 Task: Send an email with the signature Cole Ward with the subject Thank you for a referral and the message I need to submit the budget proposal to the finance department. Can you send me the final version as soon as possible? from softage.10@softage.net to softage.2@softage.net and move the email from Sent Items to the folder Billboards
Action: Mouse moved to (92, 88)
Screenshot: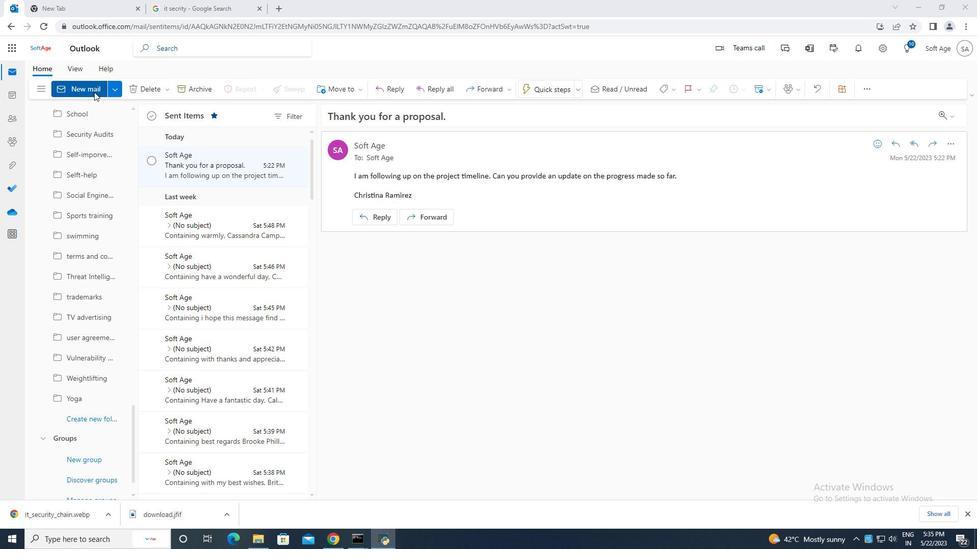
Action: Mouse pressed left at (92, 88)
Screenshot: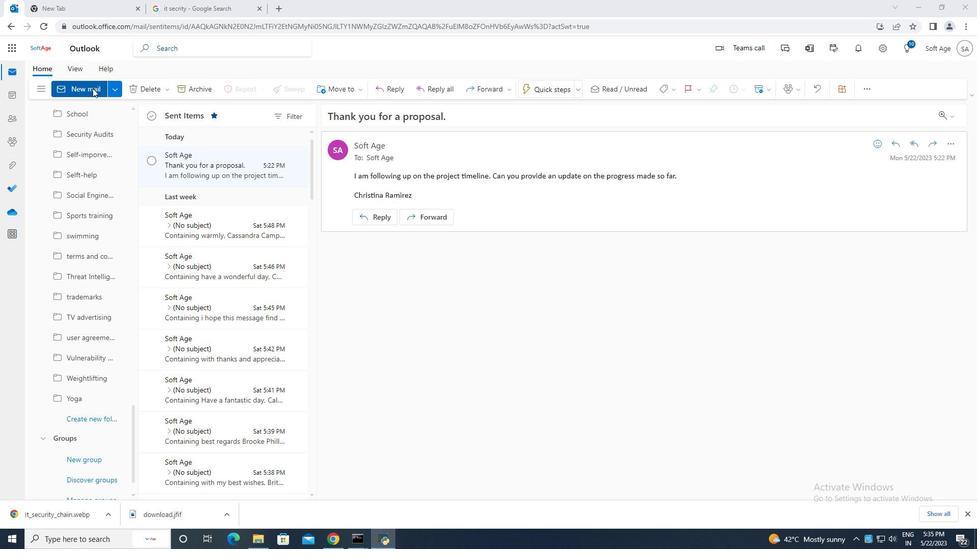 
Action: Mouse moved to (649, 91)
Screenshot: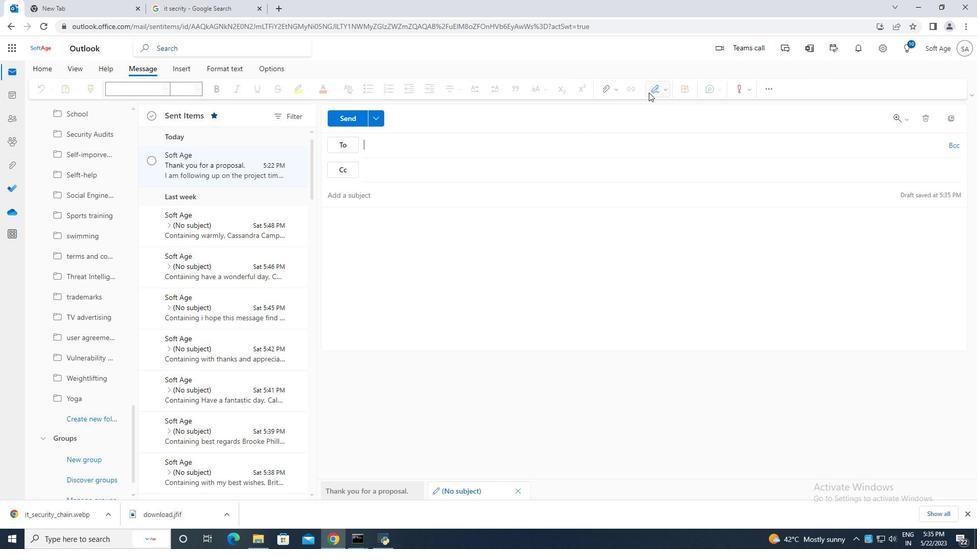
Action: Mouse pressed left at (649, 91)
Screenshot: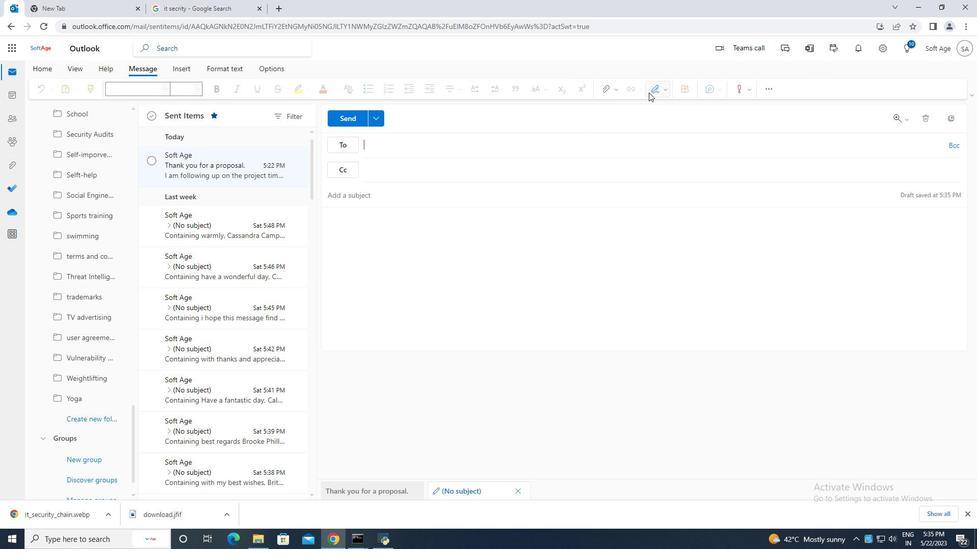 
Action: Mouse moved to (648, 130)
Screenshot: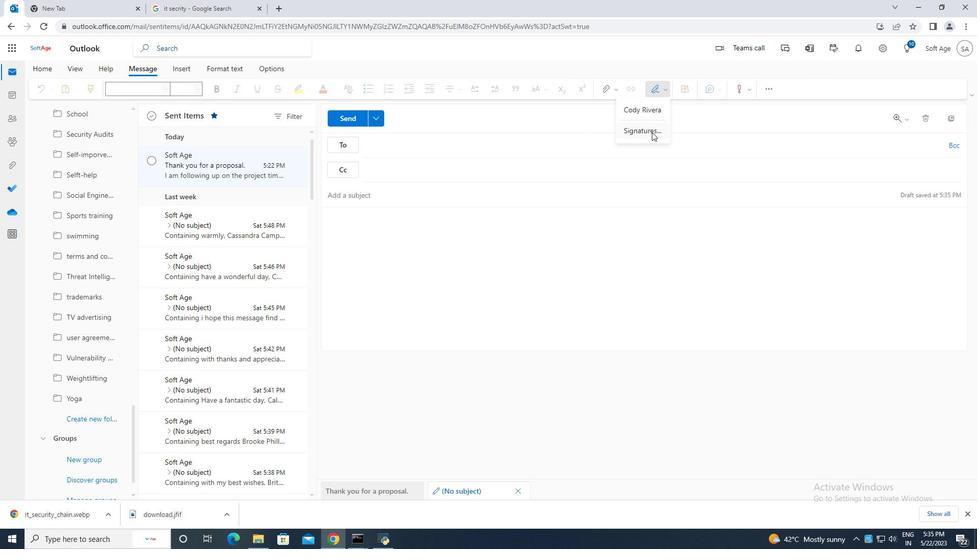 
Action: Mouse pressed left at (648, 130)
Screenshot: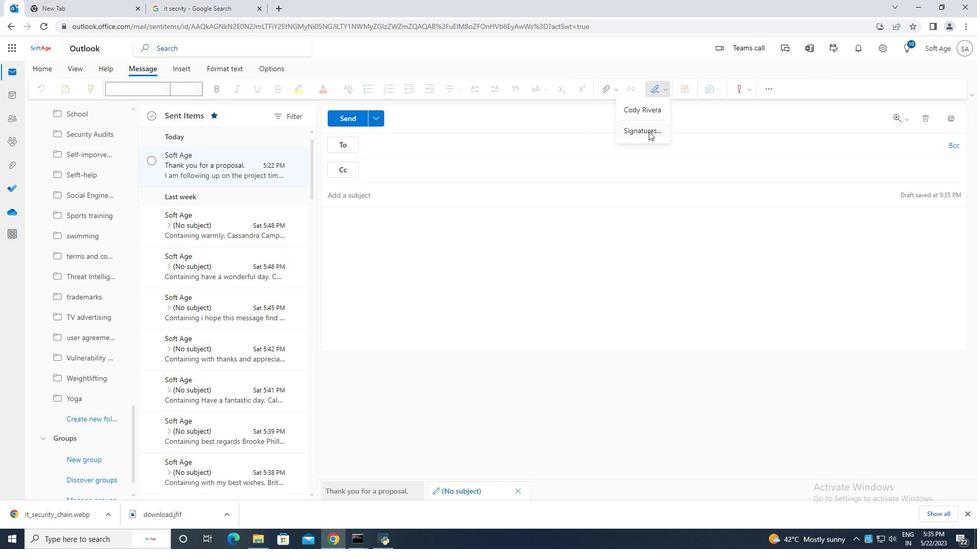 
Action: Mouse moved to (687, 167)
Screenshot: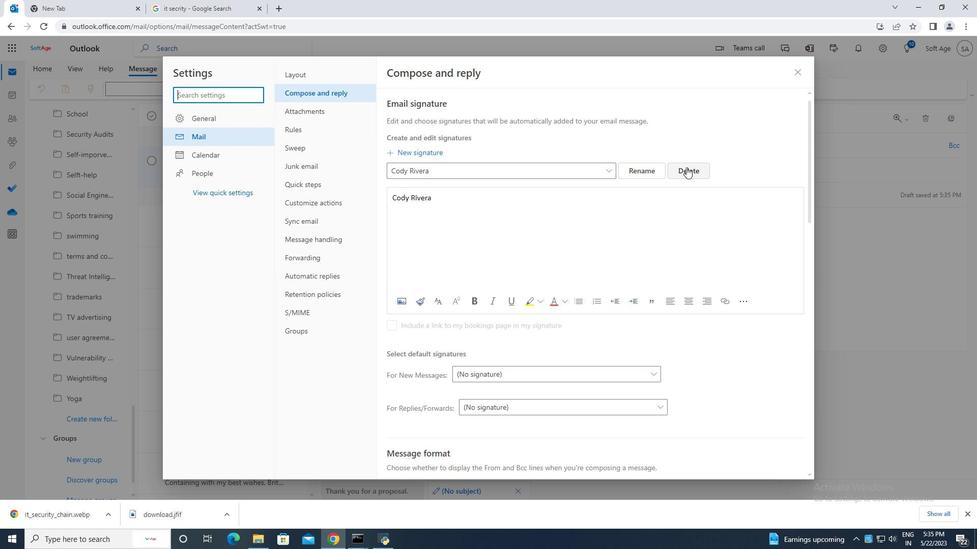 
Action: Mouse pressed left at (687, 167)
Screenshot: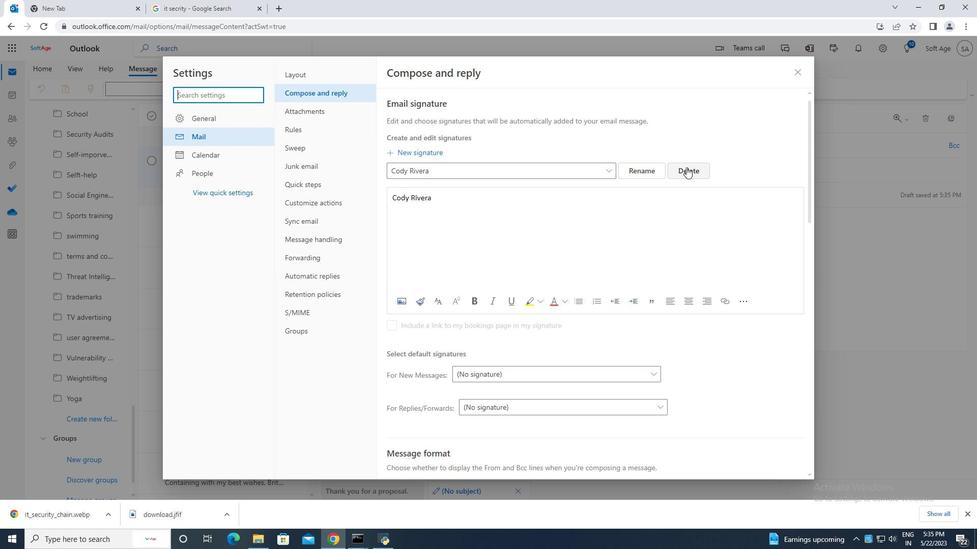 
Action: Mouse moved to (796, 71)
Screenshot: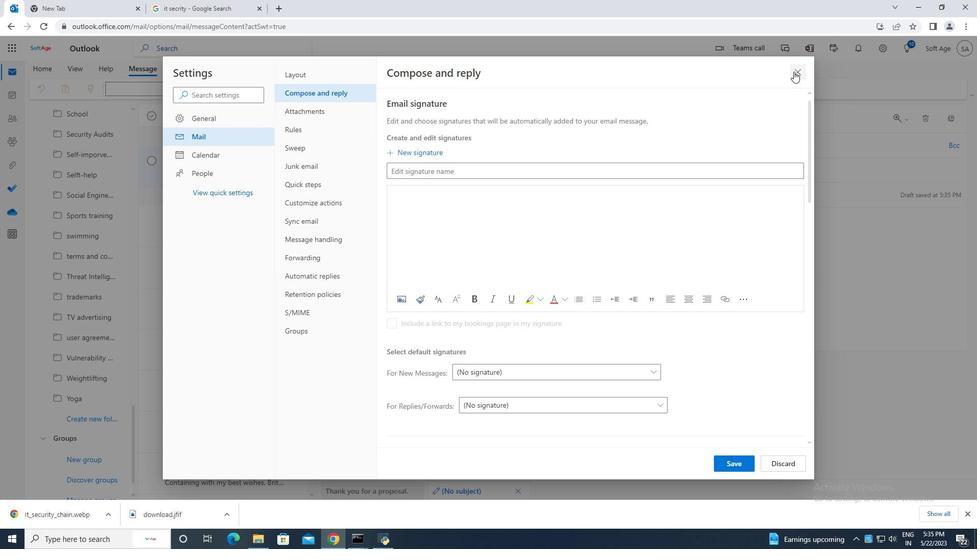 
Action: Mouse pressed left at (796, 71)
Screenshot: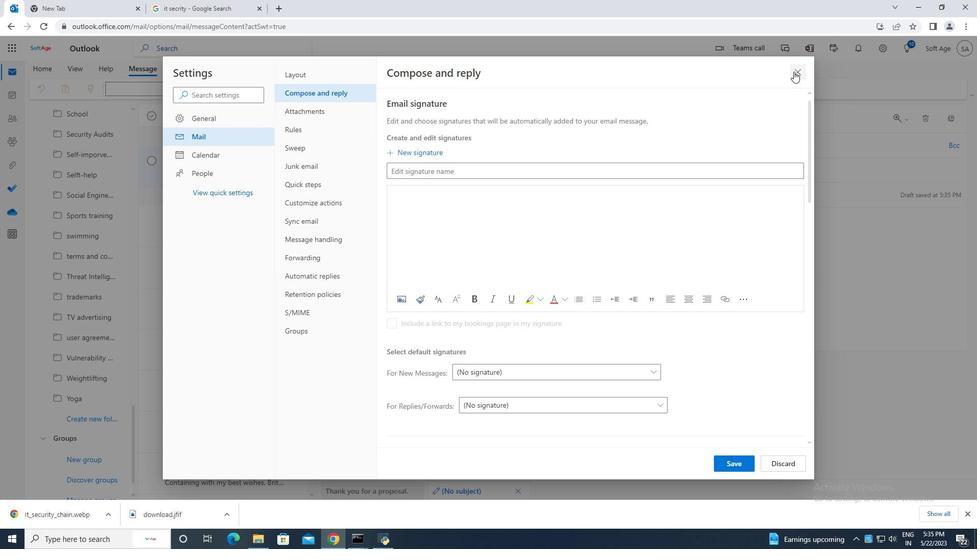 
Action: Mouse moved to (515, 176)
Screenshot: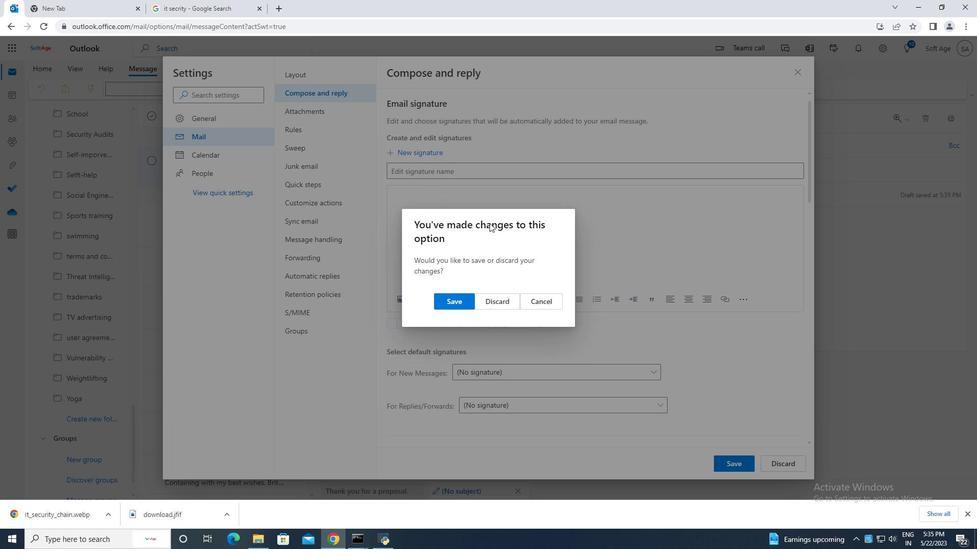 
Action: Mouse pressed left at (515, 176)
Screenshot: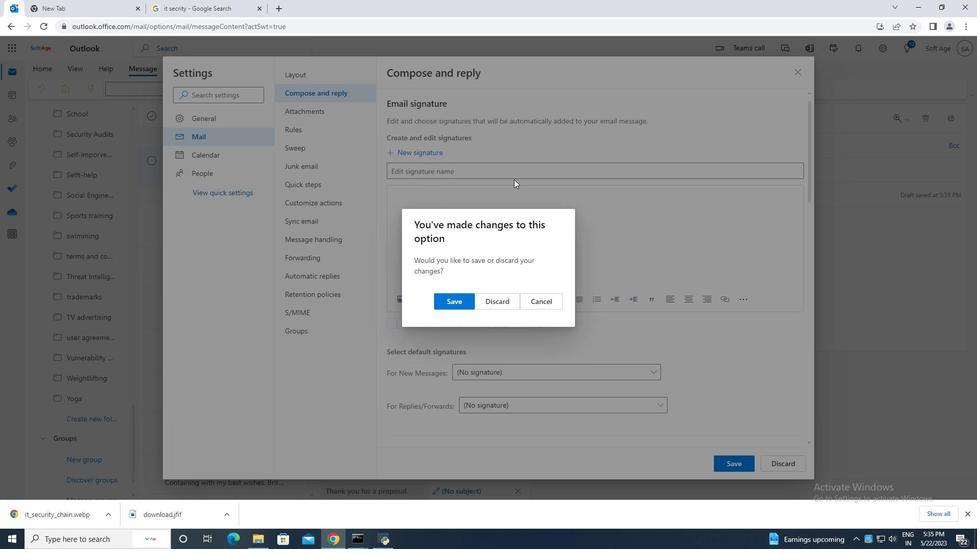 
Action: Mouse moved to (412, 169)
Screenshot: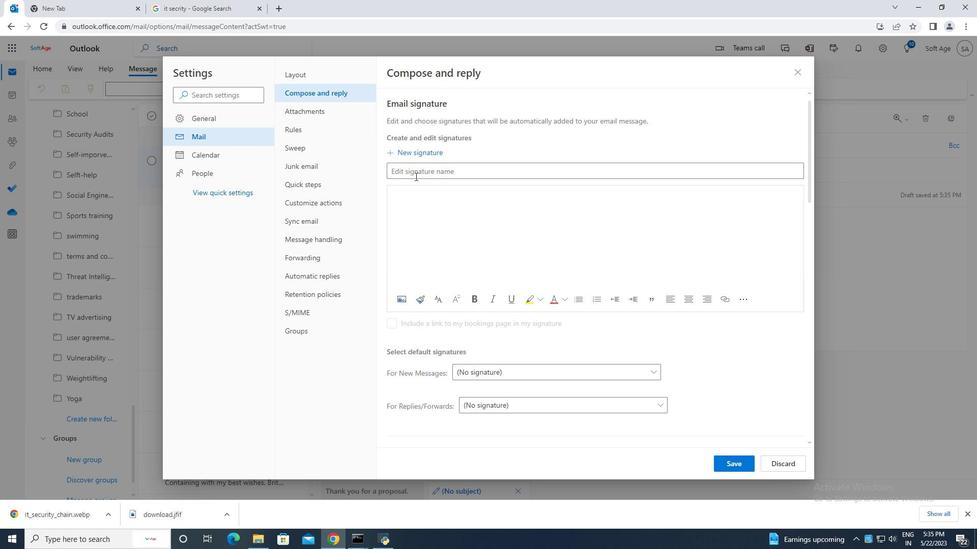 
Action: Mouse pressed left at (412, 169)
Screenshot: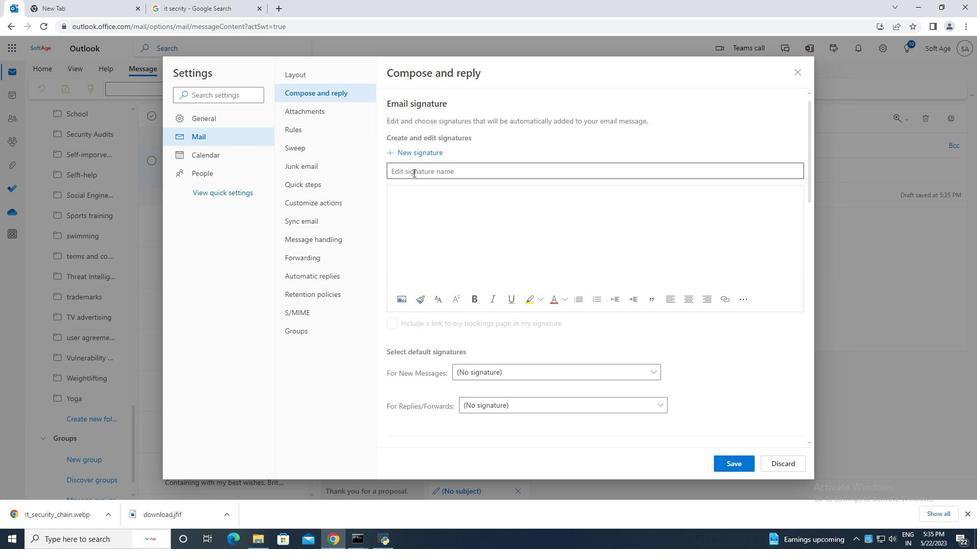 
Action: Key pressed <Key.caps_lock>C<Key.caps_lock>ole<Key.space><Key.caps_lock>W<Key.caps_lock>ard
Screenshot: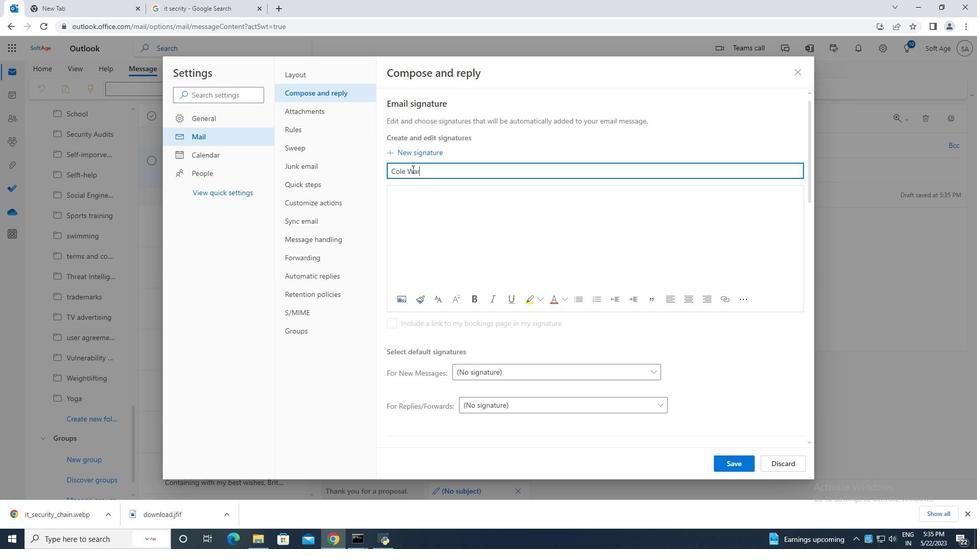
Action: Mouse moved to (415, 202)
Screenshot: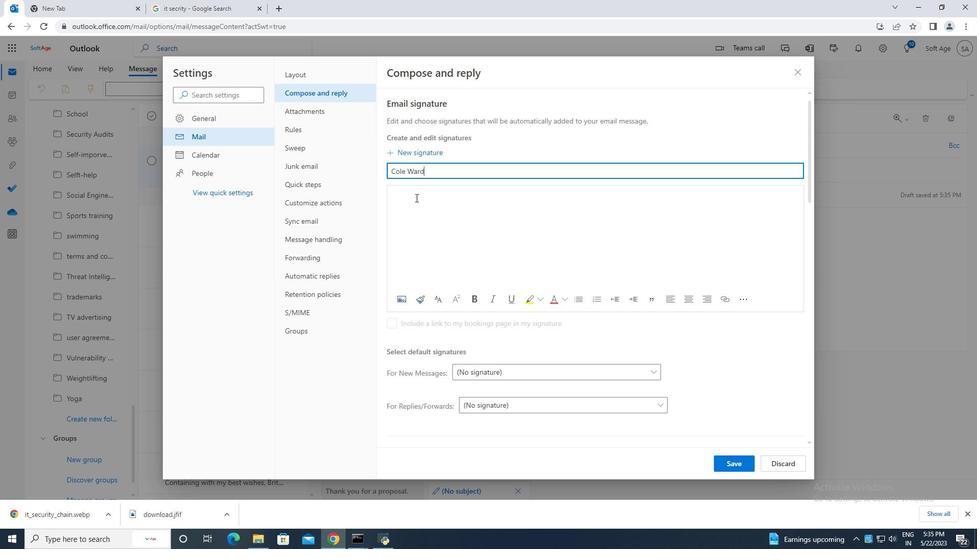 
Action: Mouse pressed left at (415, 202)
Screenshot: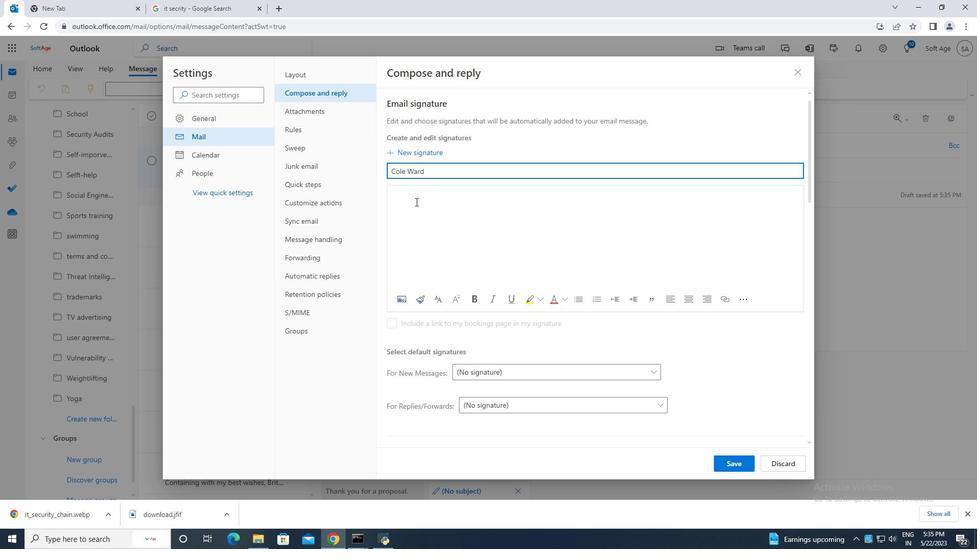 
Action: Mouse moved to (415, 201)
Screenshot: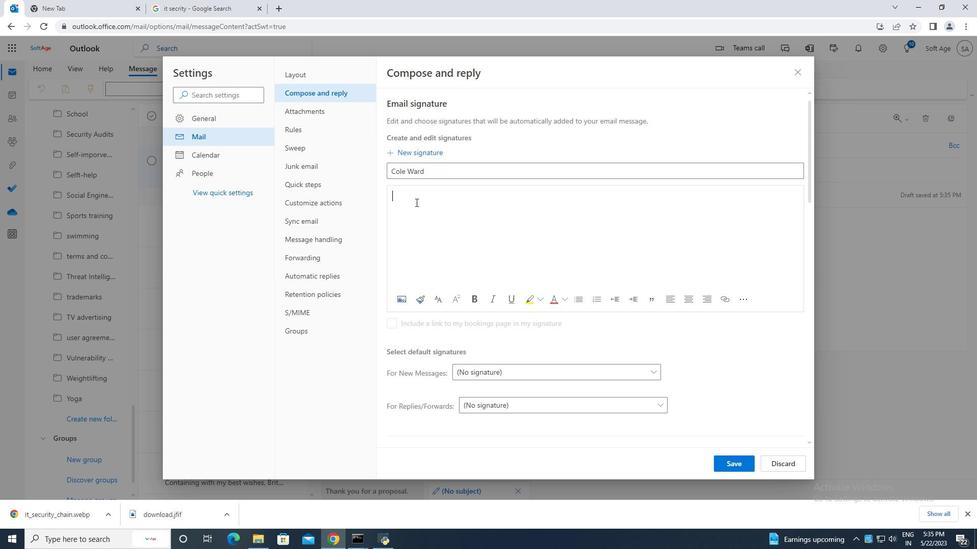
Action: Key pressed <Key.caps_lock>C<Key.caps_lock>ole<Key.space><Key.caps_lock>W<Key.caps_lock>ard
Screenshot: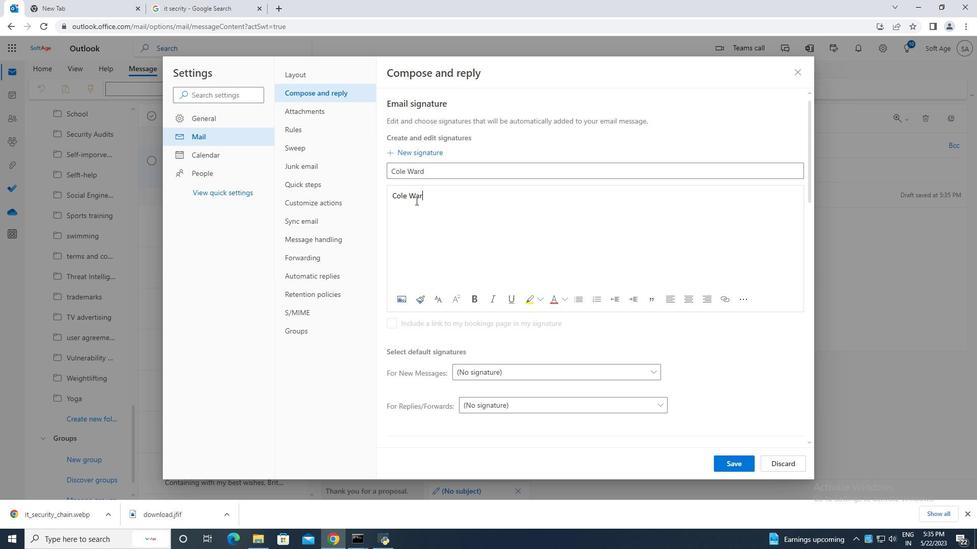 
Action: Mouse moved to (736, 462)
Screenshot: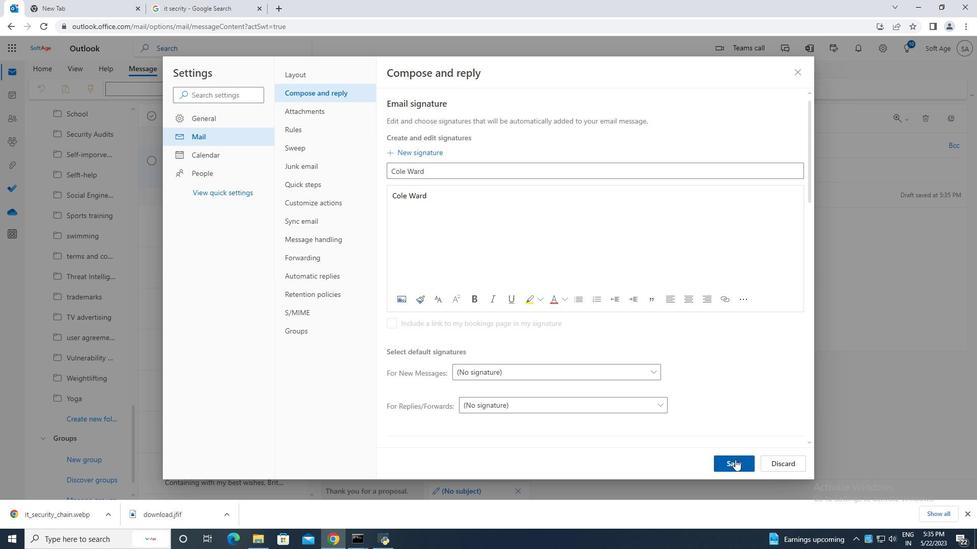 
Action: Mouse pressed left at (736, 462)
Screenshot: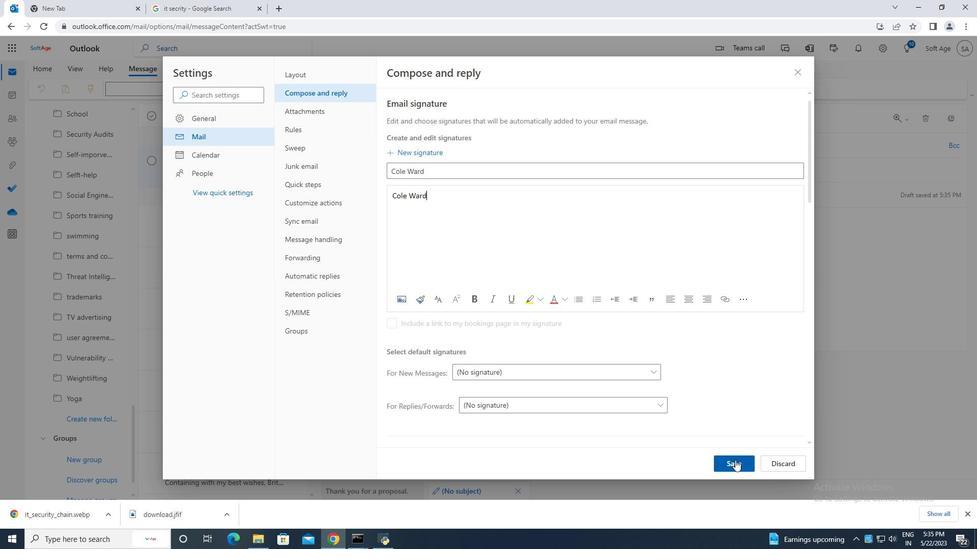 
Action: Mouse moved to (803, 72)
Screenshot: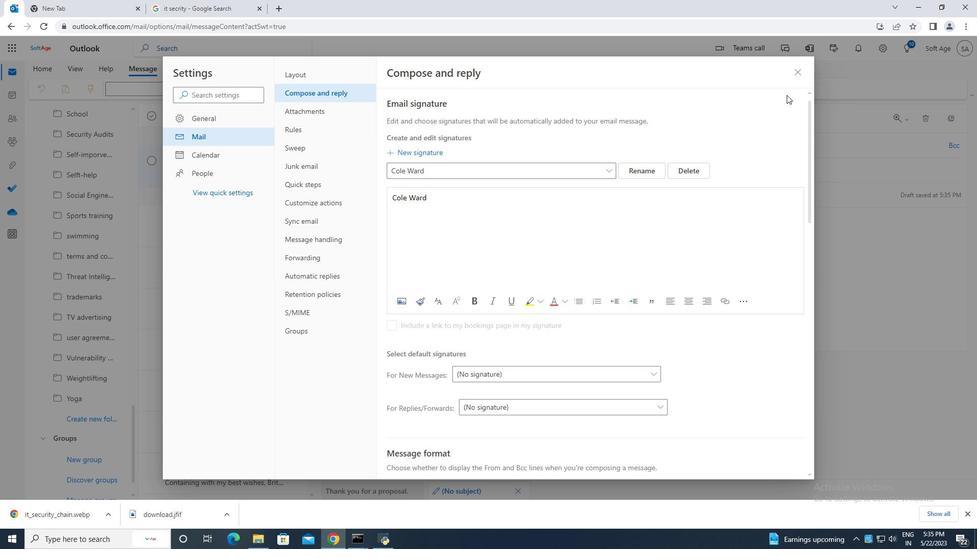 
Action: Mouse pressed left at (803, 72)
Screenshot: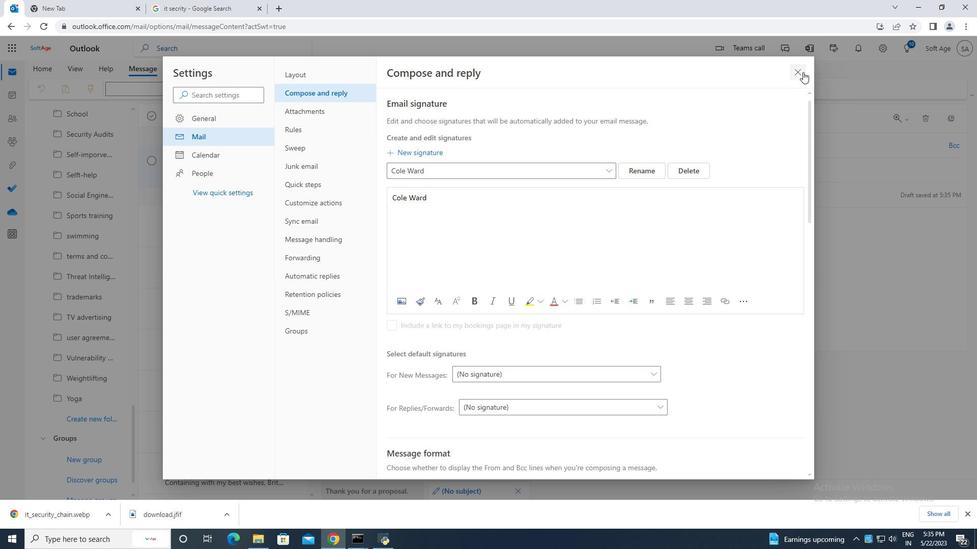 
Action: Mouse moved to (662, 90)
Screenshot: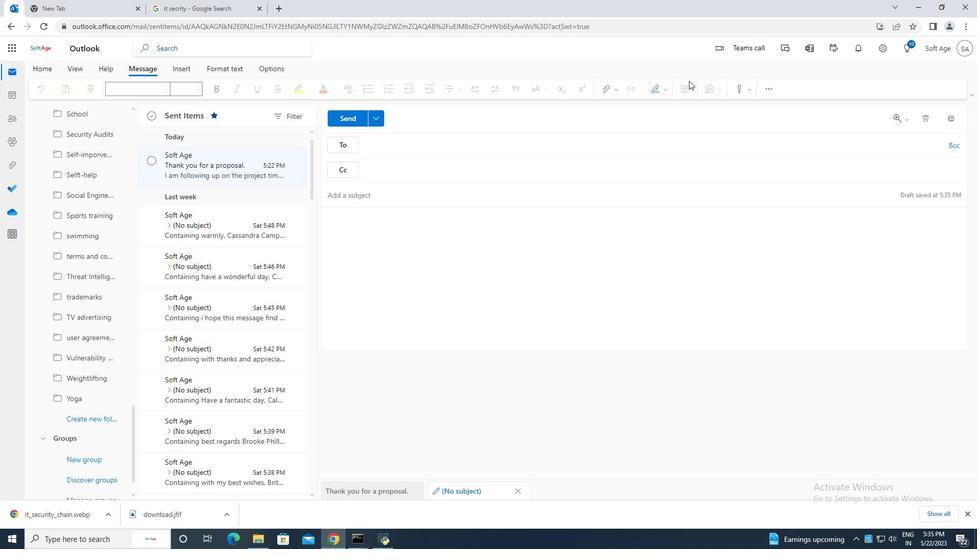 
Action: Mouse pressed left at (662, 90)
Screenshot: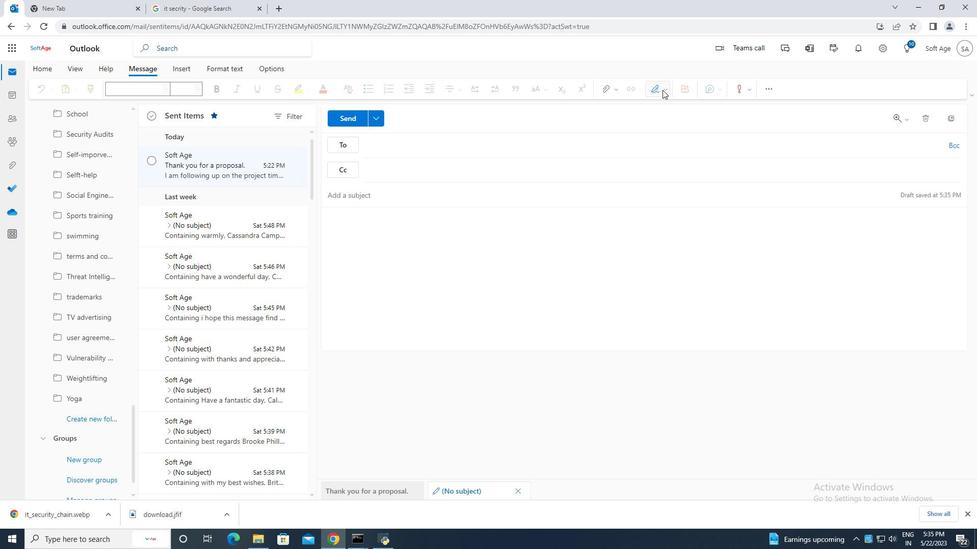 
Action: Mouse moved to (638, 110)
Screenshot: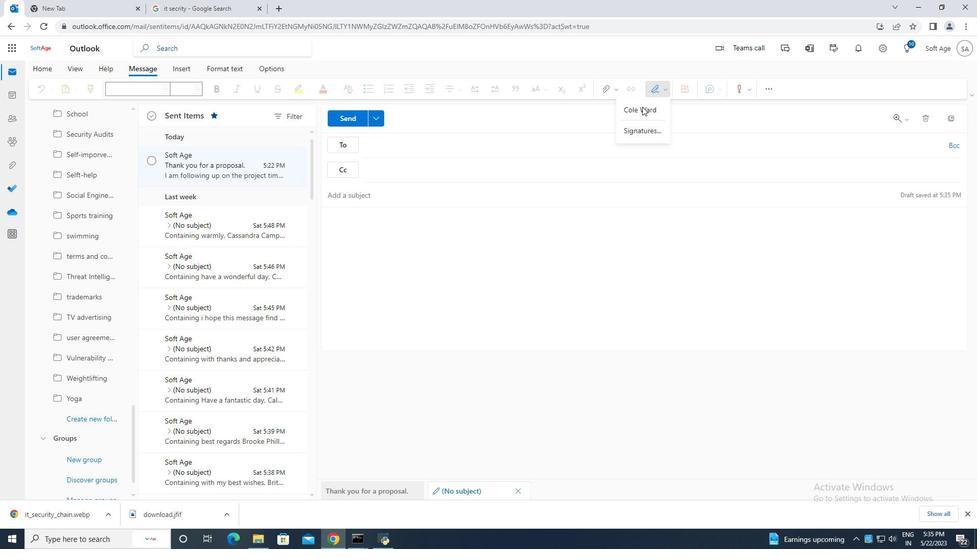 
Action: Mouse pressed left at (638, 110)
Screenshot: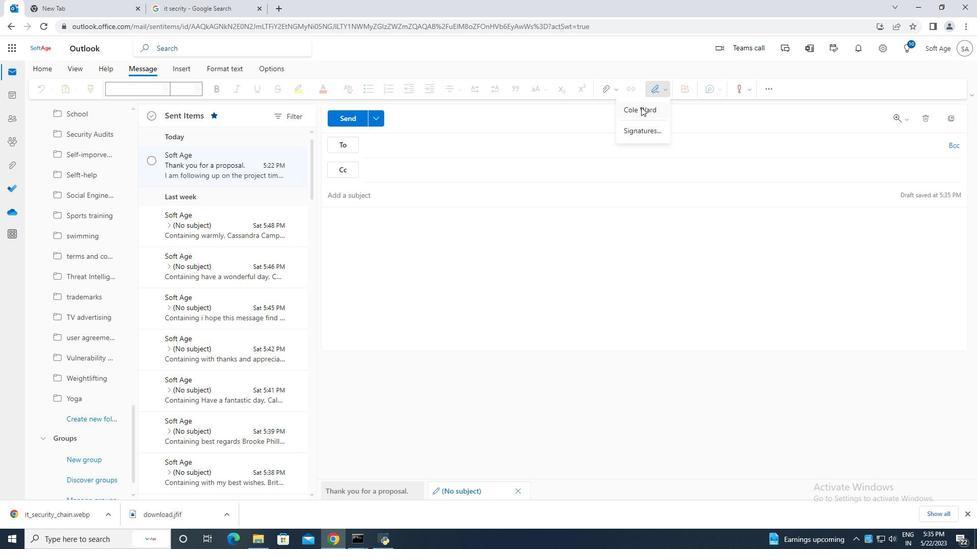 
Action: Mouse moved to (356, 196)
Screenshot: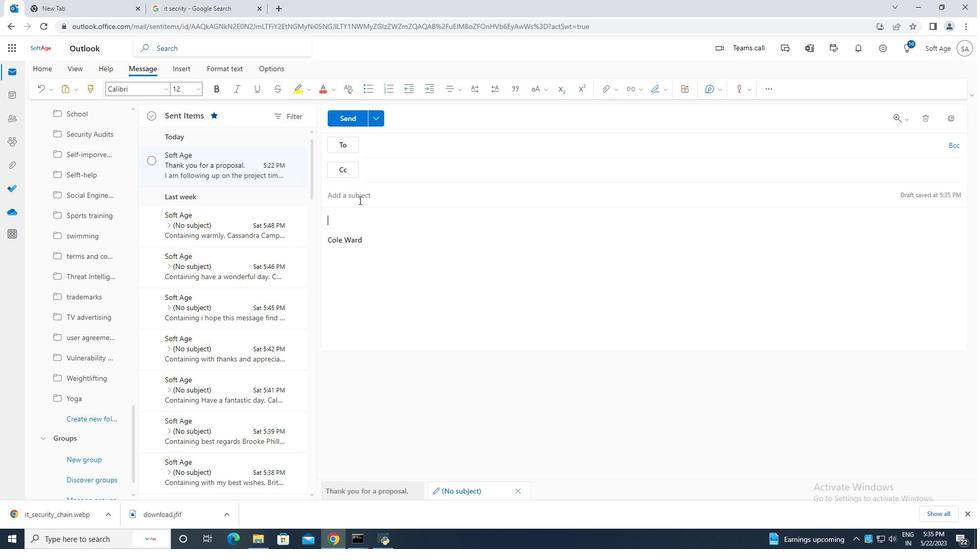 
Action: Mouse pressed left at (356, 196)
Screenshot: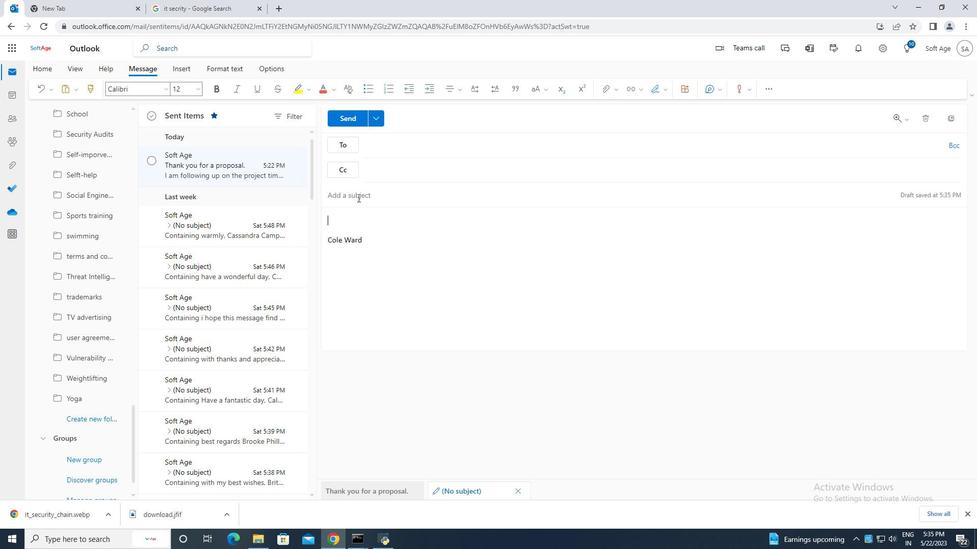 
Action: Key pressed <Key.caps_lock>T<Key.caps_lock>hank<Key.space>you<Key.space>for<Key.space>referral<Key.space><Key.backspace>.
Screenshot: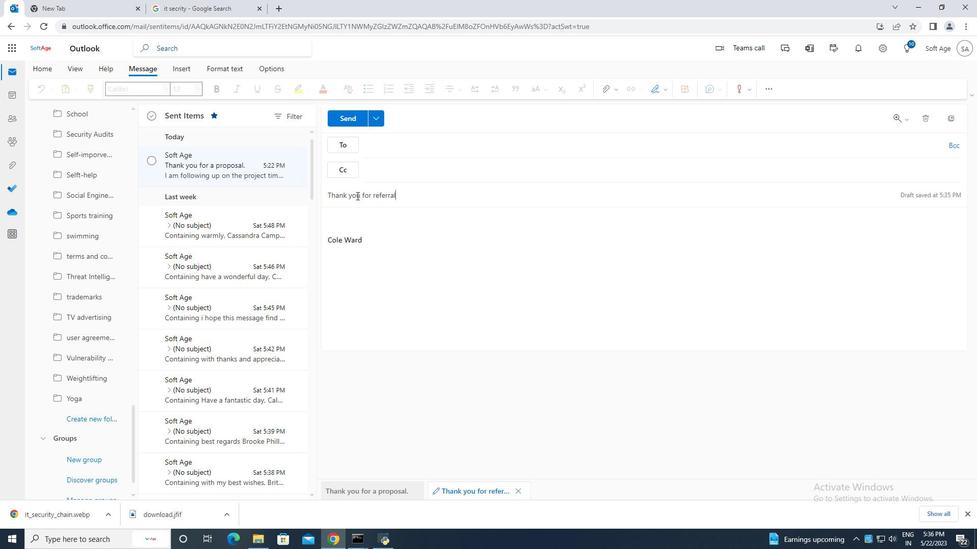 
Action: Mouse moved to (352, 218)
Screenshot: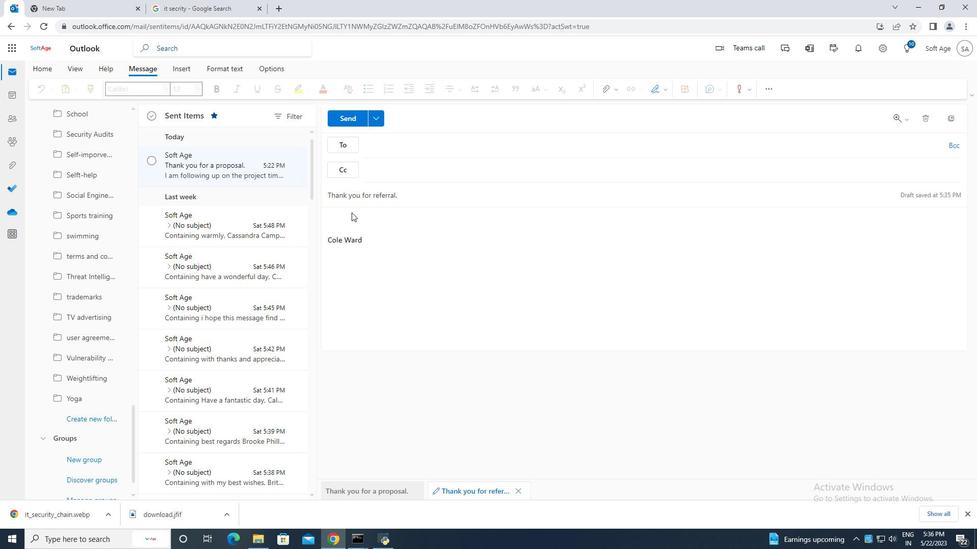 
Action: Mouse pressed left at (352, 218)
Screenshot: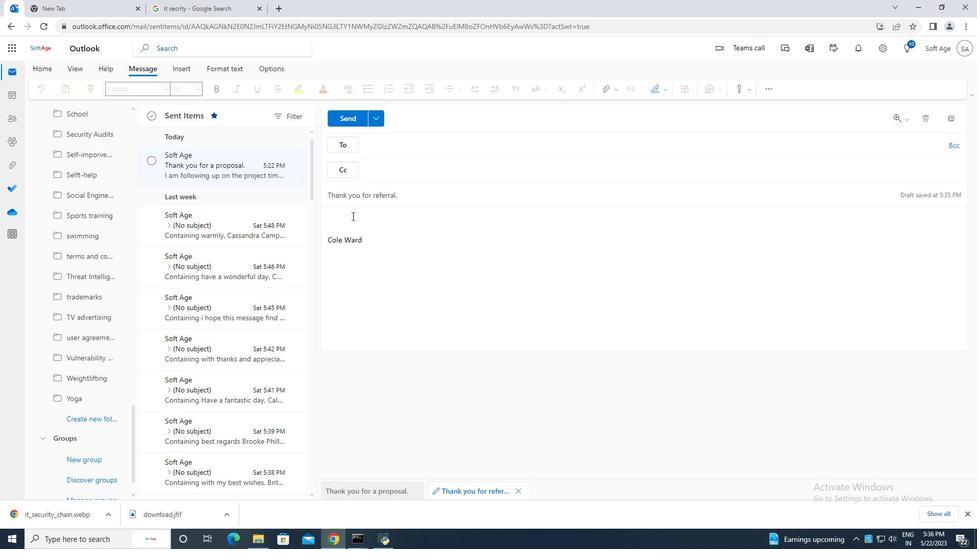
Action: Mouse moved to (354, 219)
Screenshot: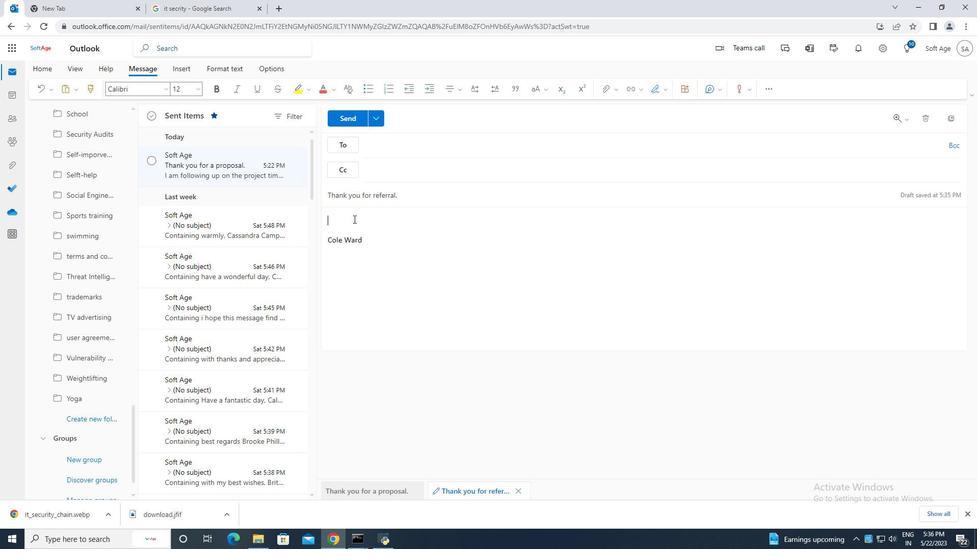 
Action: Key pressed <Key.caps_lock>I<Key.space><Key.caps_lock>needed<Key.space>to<Key.space>submit<Key.space>the<Key.space>budh<Key.backspace>get<Key.space>proposal<Key.space>to<Key.space>the<Key.space>finance<Key.space>department<Key.space><Key.backspace>.<Key.space><Key.caps_lock>C<Key.caps_lock>an<Key.space>you<Key.space>send<Key.space>me<Key.space>the<Key.space>final<Key.space>vesion<Key.space><Key.backspace><Key.backspace><Key.backspace><Key.backspace><Key.backspace>rsion<Key.space>as<Key.space>soon<Key.space>as<Key.space>possible.
Screenshot: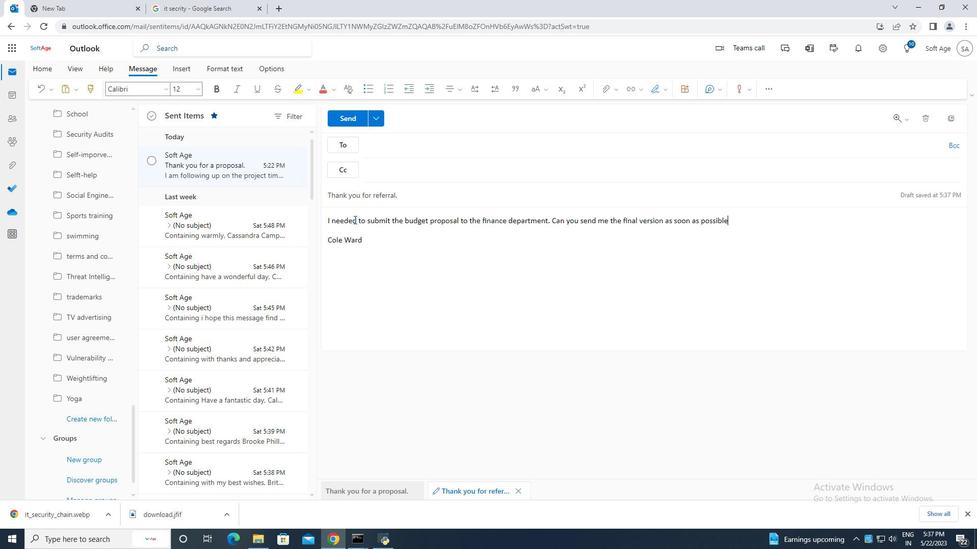 
Action: Mouse moved to (399, 148)
Screenshot: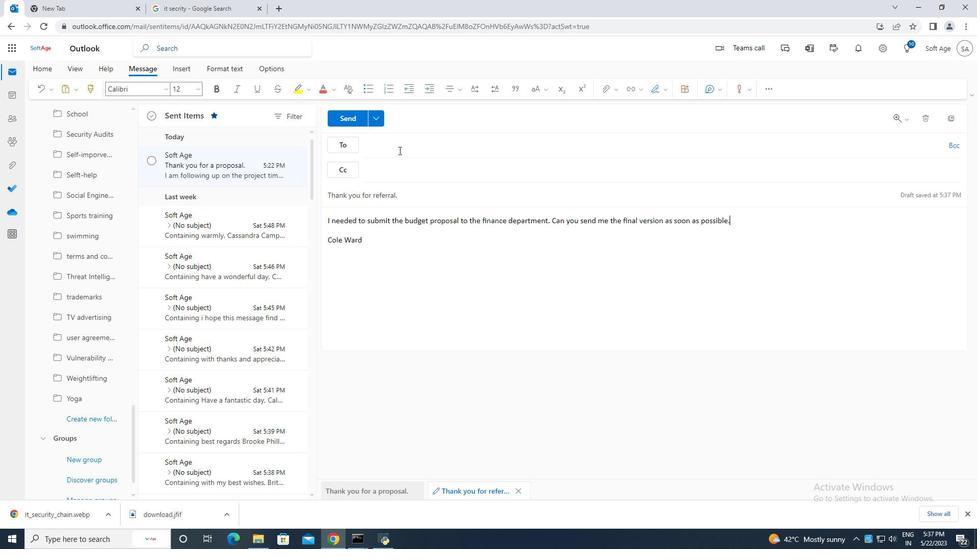 
Action: Mouse pressed left at (399, 148)
Screenshot: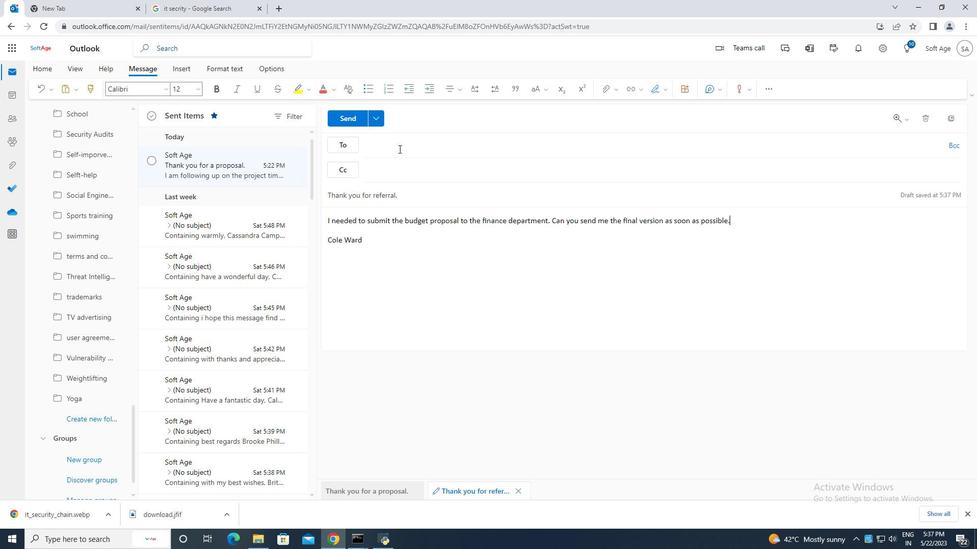 
Action: Key pressed softage.2<Key.shift>@
Screenshot: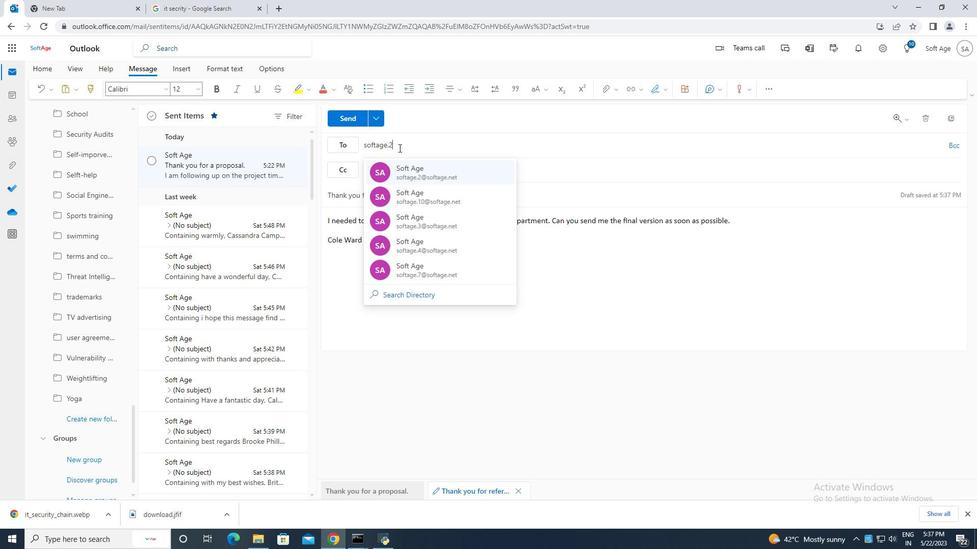 
Action: Mouse moved to (472, 172)
Screenshot: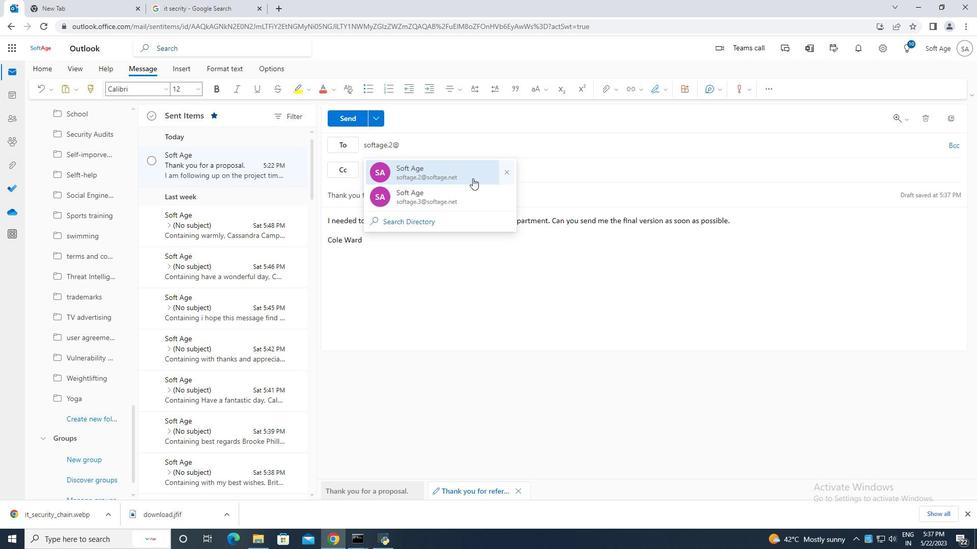 
Action: Mouse pressed left at (472, 172)
Screenshot: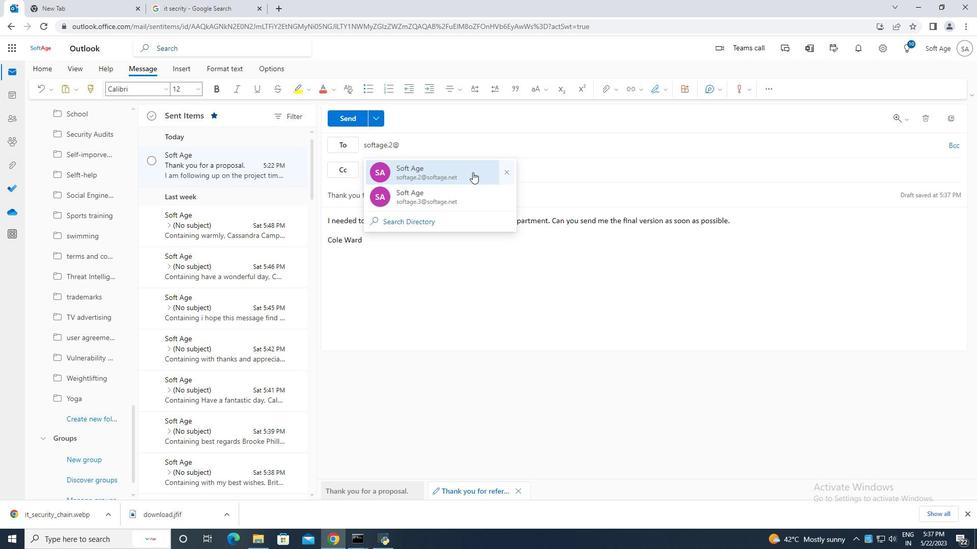 
Action: Mouse moved to (95, 419)
Screenshot: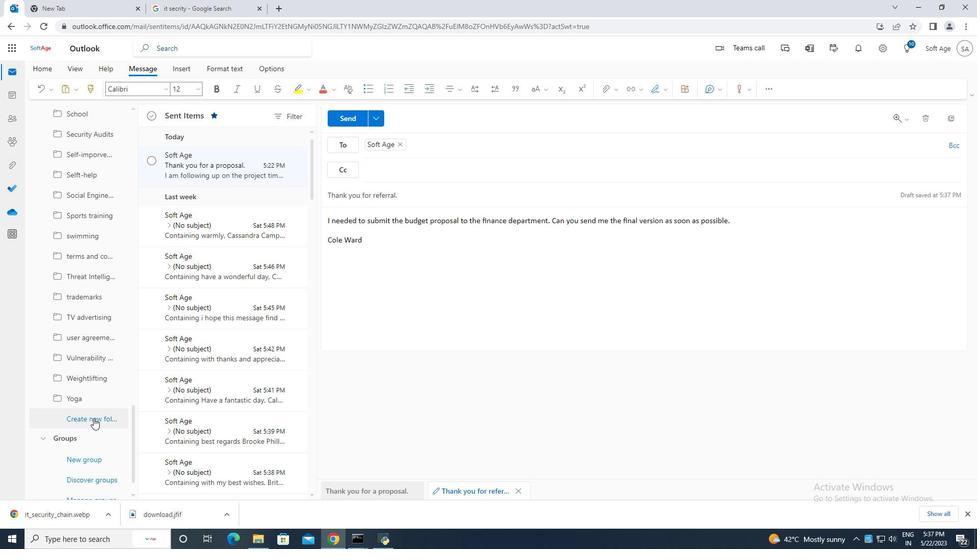 
Action: Mouse pressed left at (94, 419)
Screenshot: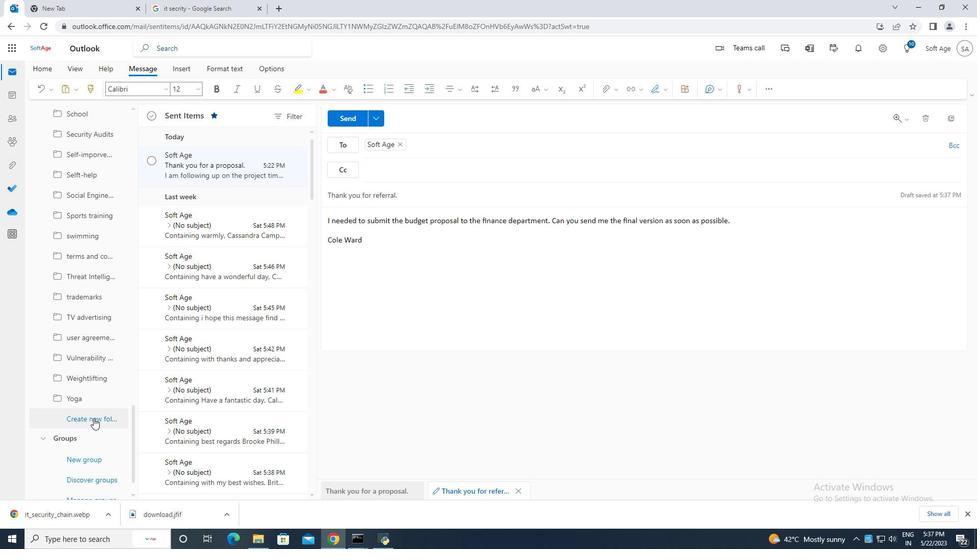 
Action: Mouse moved to (89, 415)
Screenshot: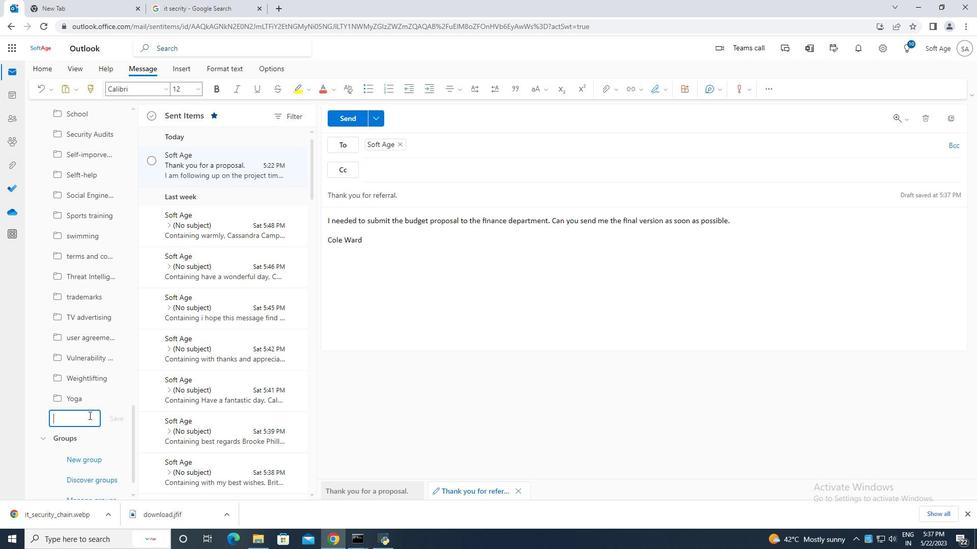 
Action: Mouse pressed left at (89, 415)
Screenshot: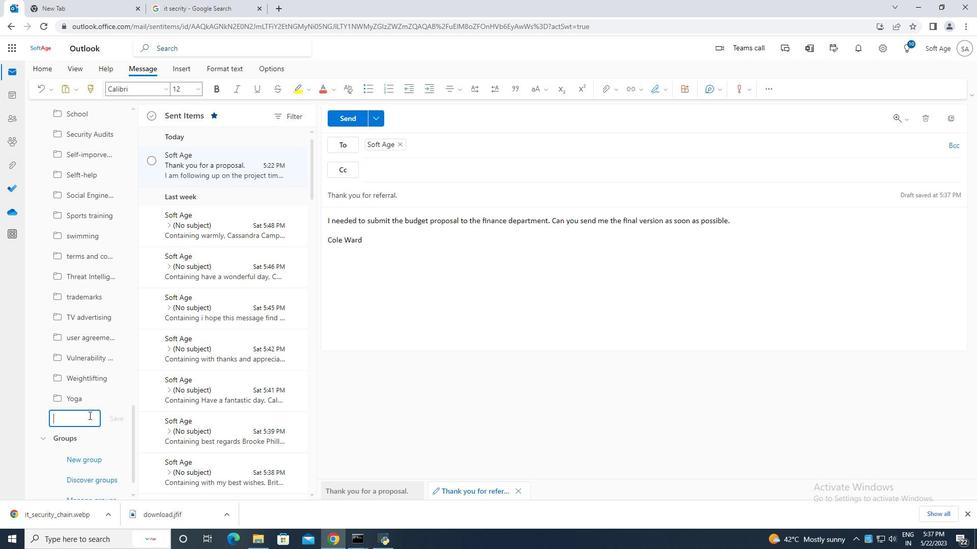 
Action: Mouse moved to (90, 416)
Screenshot: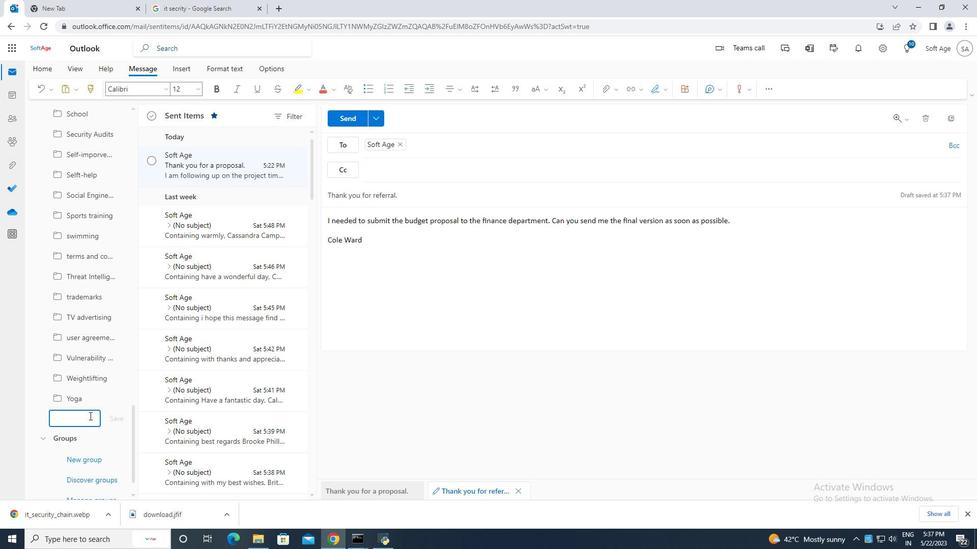 
Action: Key pressed <Key.caps_lock>B<Key.caps_lock>illboards
Screenshot: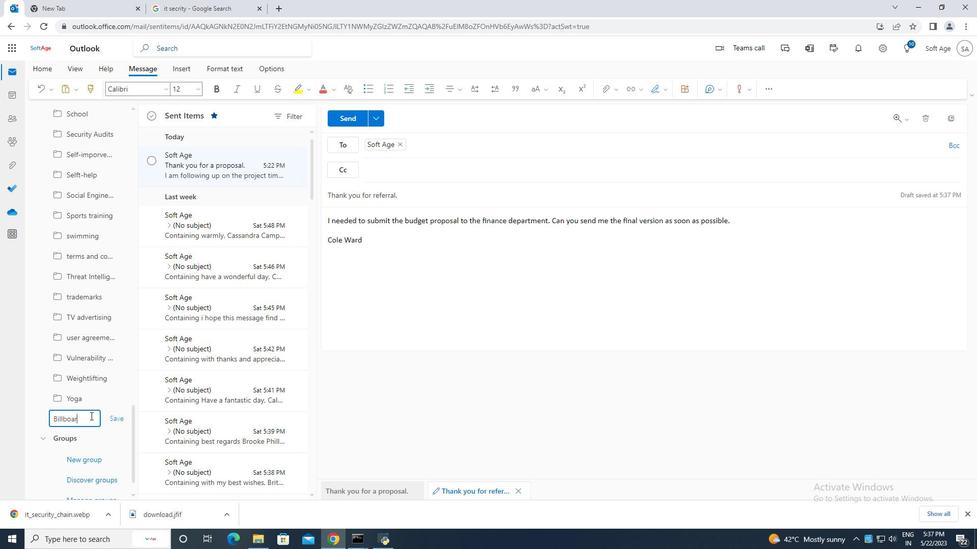 
Action: Mouse moved to (108, 420)
Screenshot: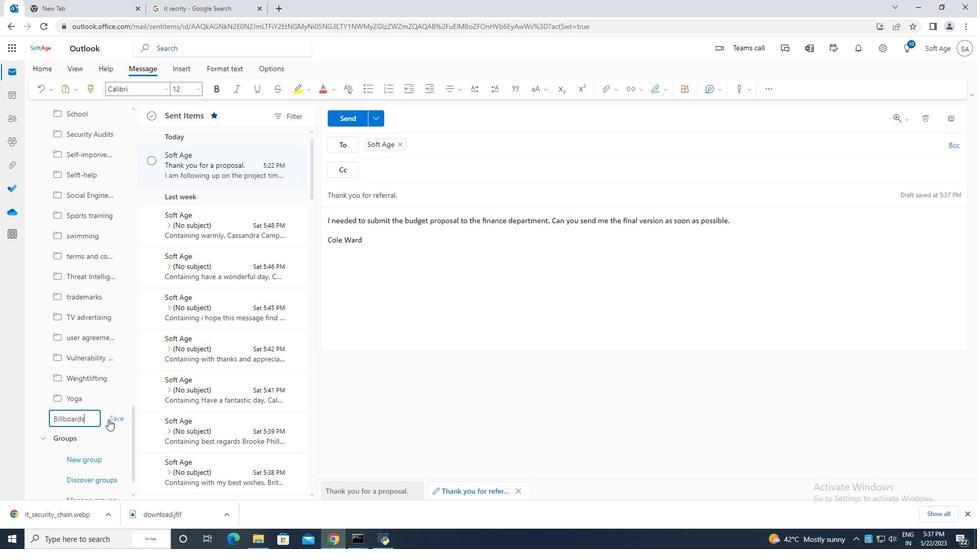 
Action: Mouse pressed left at (108, 420)
Screenshot: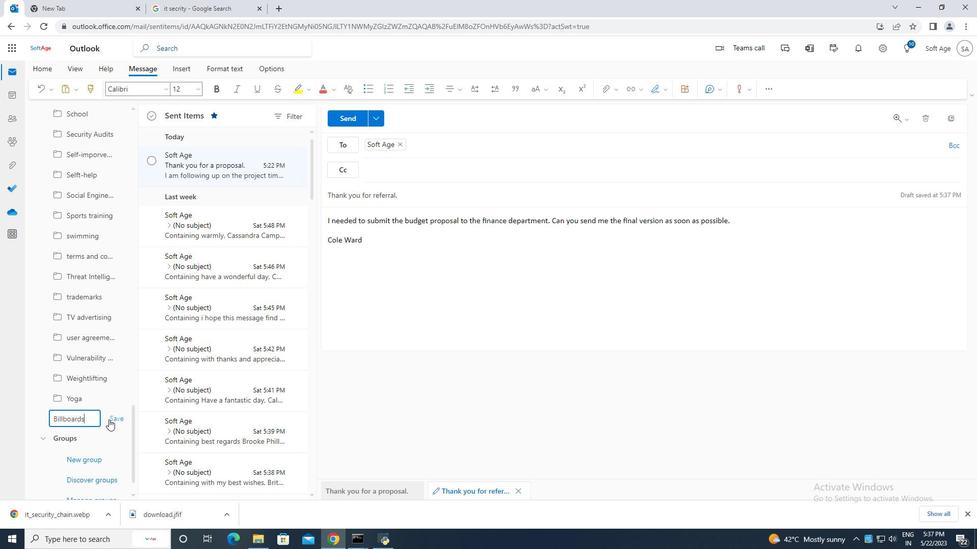
Action: Mouse moved to (344, 116)
Screenshot: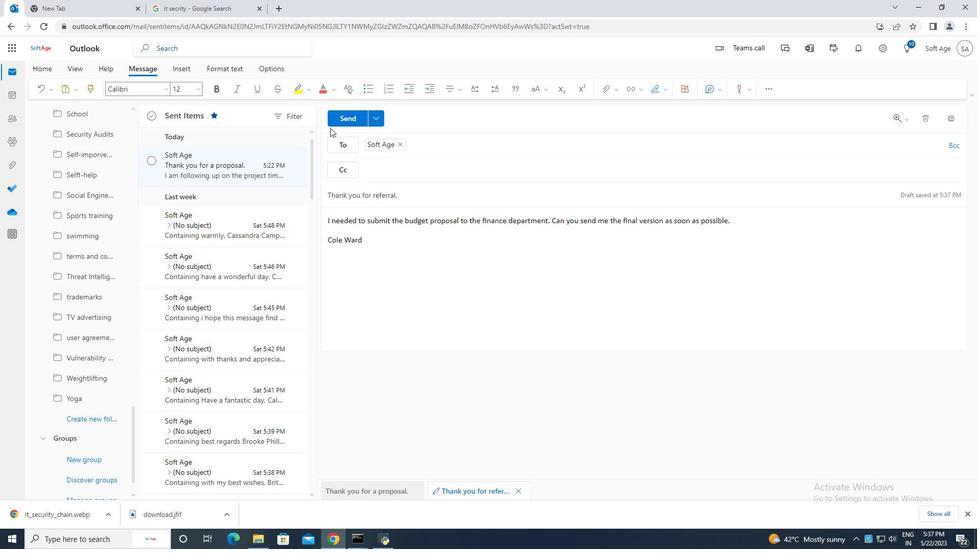 
Action: Mouse pressed left at (344, 116)
Screenshot: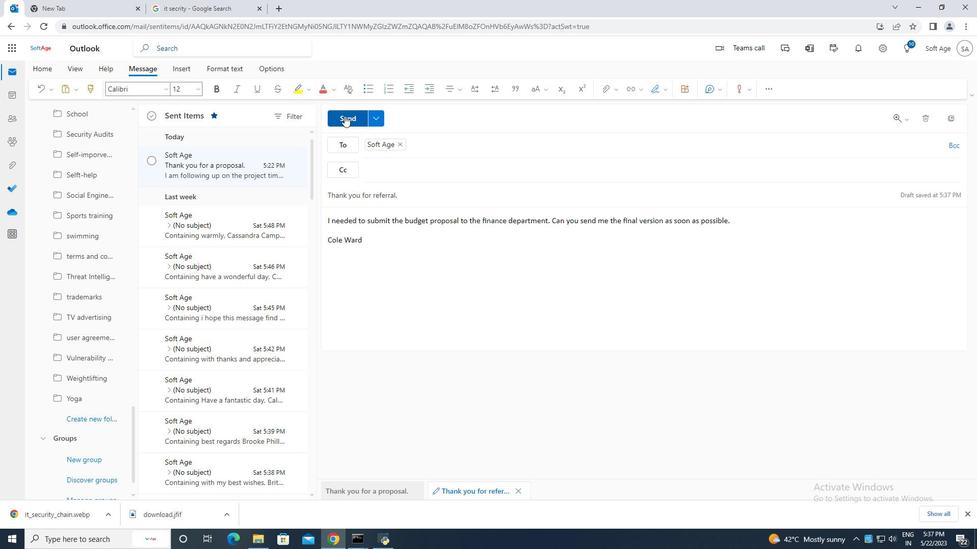 
Action: Mouse moved to (152, 159)
Screenshot: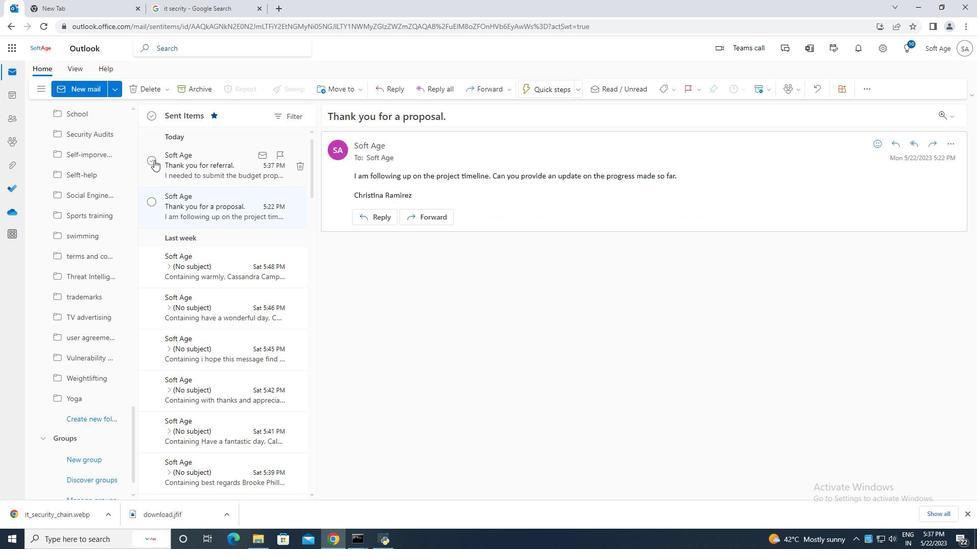 
Action: Mouse pressed left at (152, 159)
Screenshot: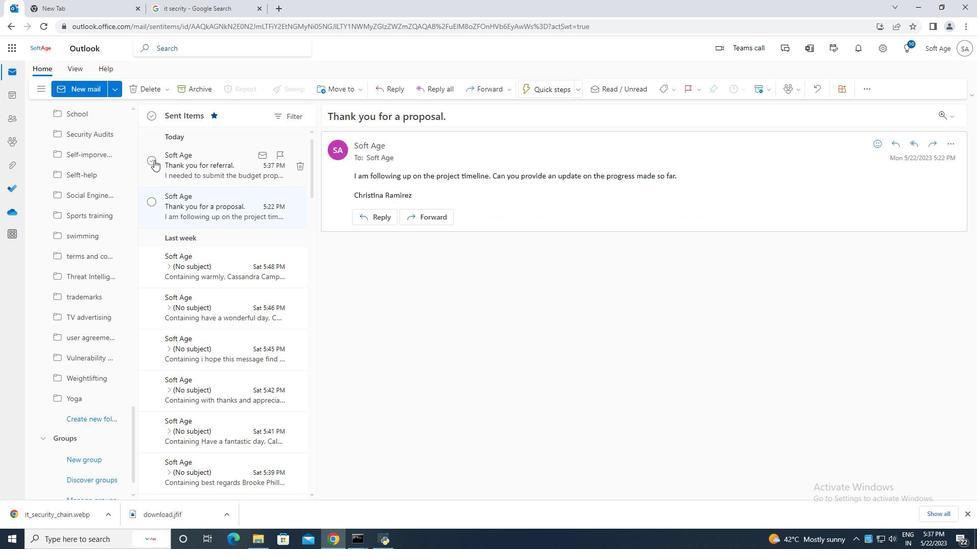 
Action: Mouse moved to (344, 85)
Screenshot: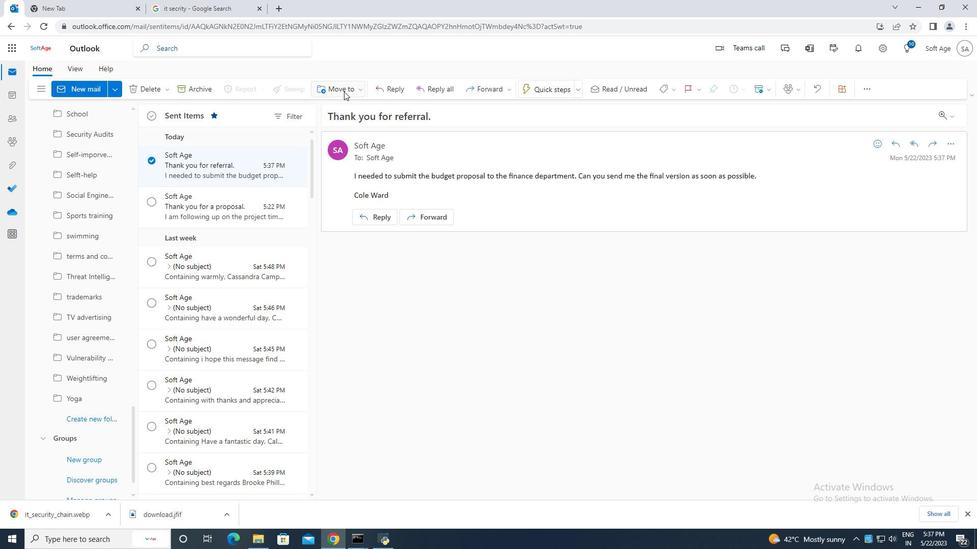 
Action: Mouse pressed left at (344, 85)
Screenshot: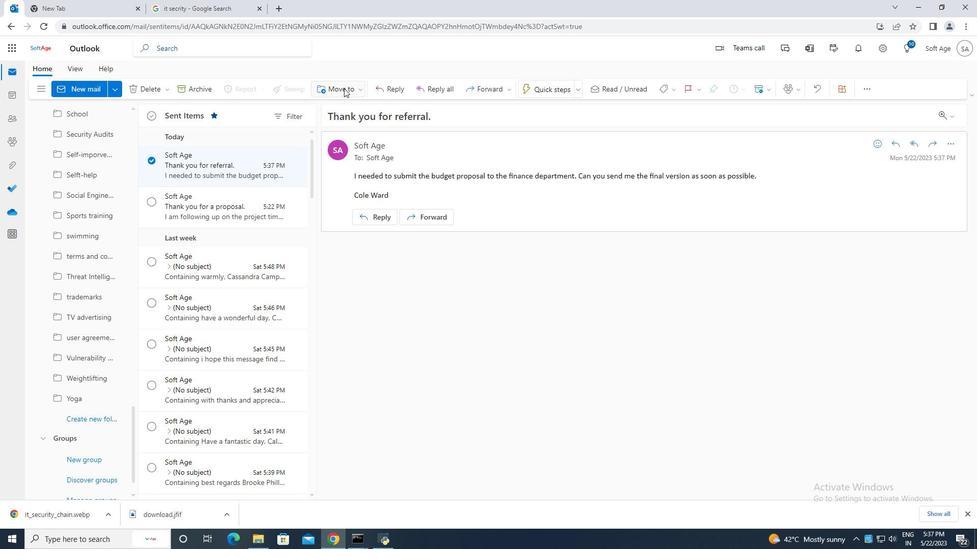 
Action: Mouse moved to (367, 108)
Screenshot: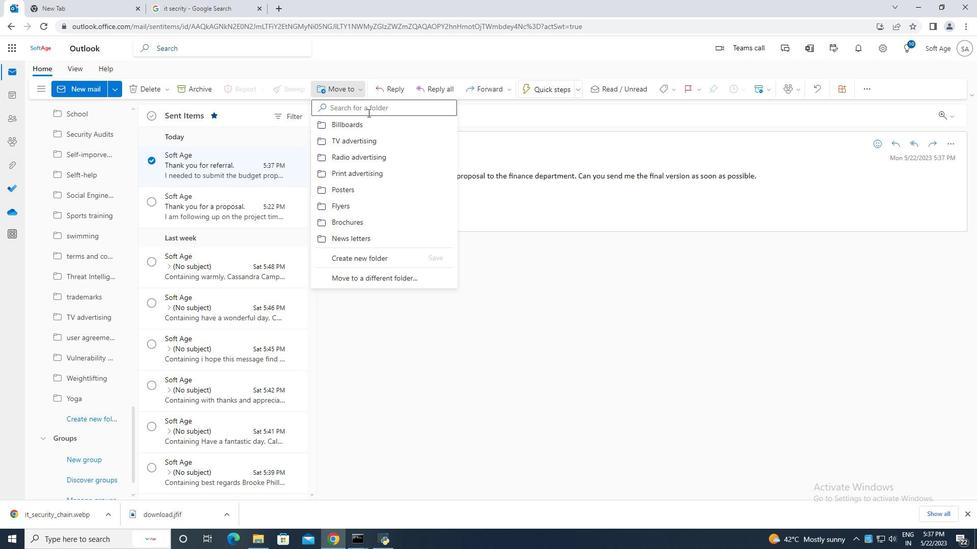 
Action: Mouse pressed left at (367, 108)
Screenshot: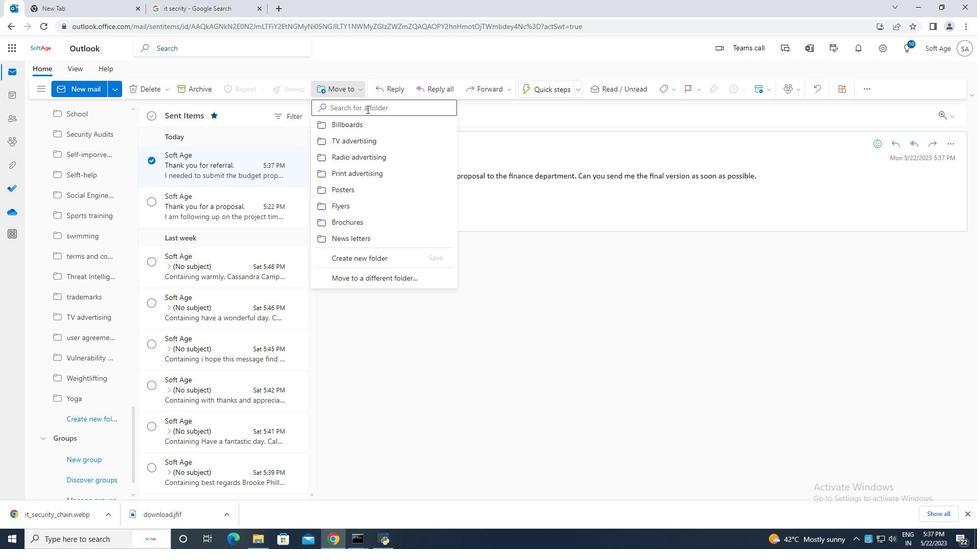 
Action: Mouse moved to (367, 106)
Screenshot: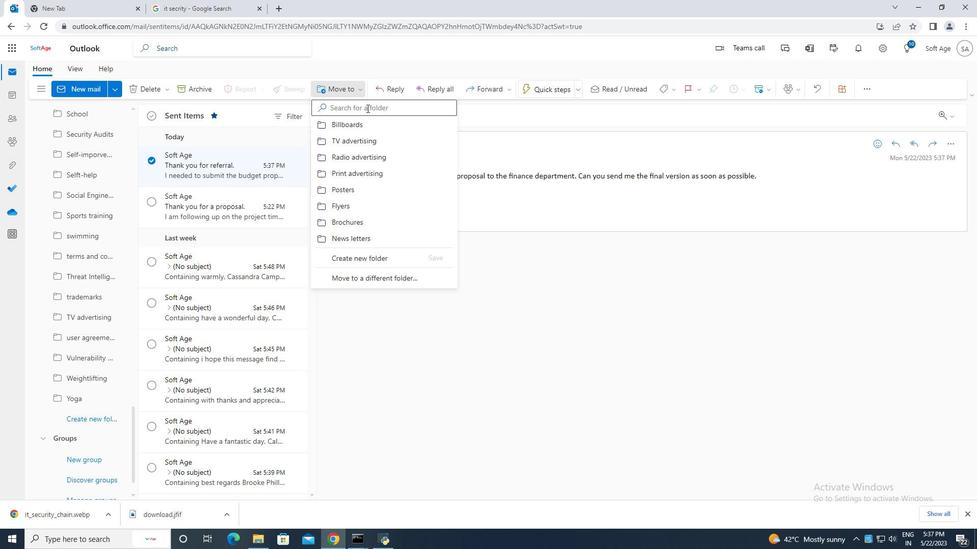
Action: Key pressed <Key.caps_lock>B<Key.caps_lock>illboards
Screenshot: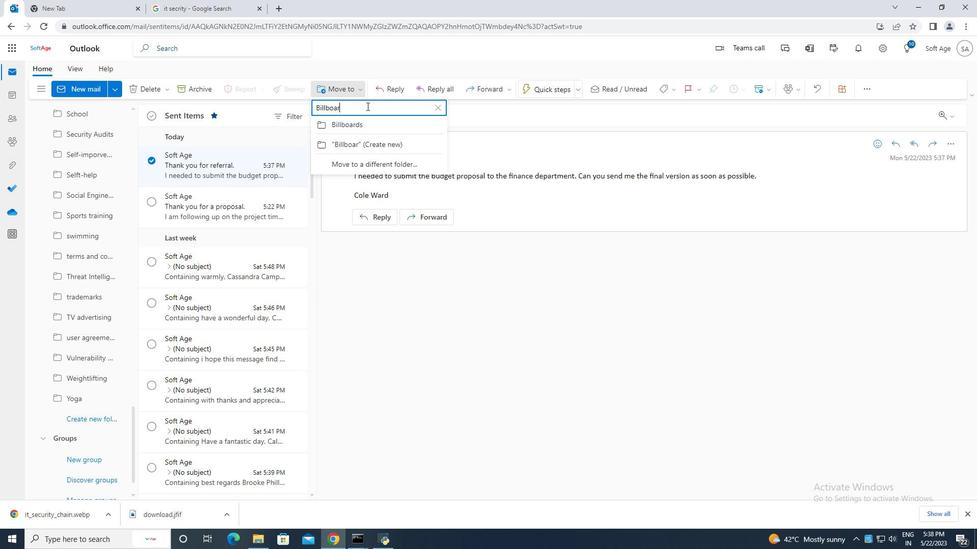 
Action: Mouse moved to (360, 124)
Screenshot: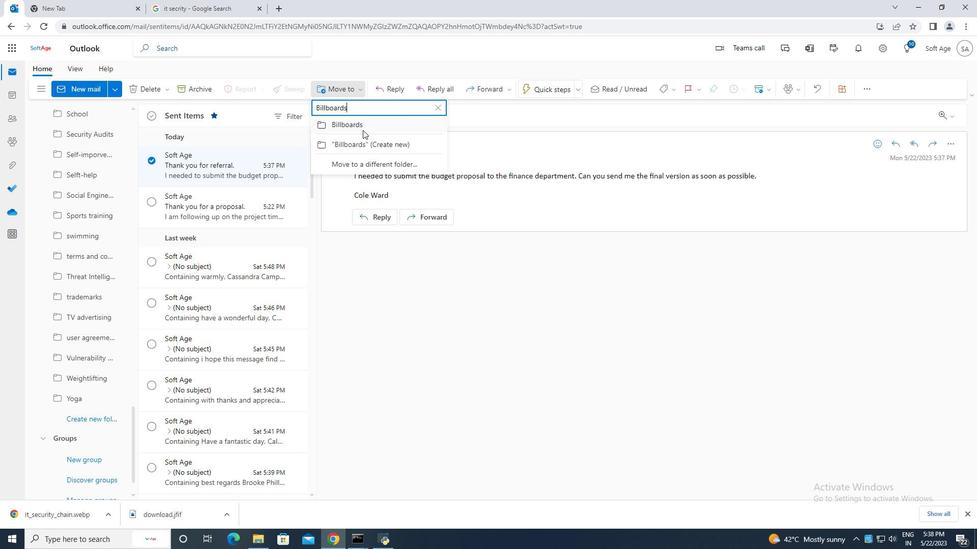 
Action: Mouse pressed left at (360, 124)
Screenshot: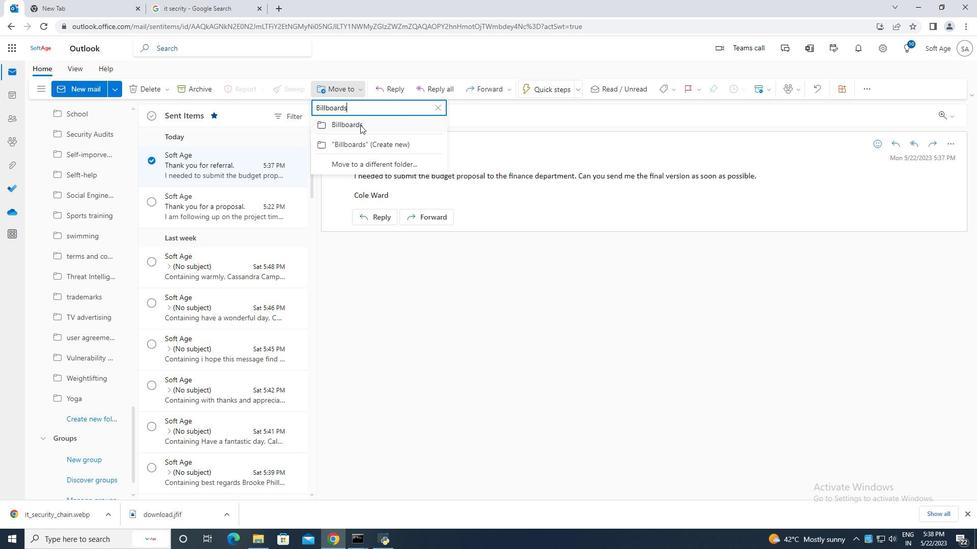 
Action: Mouse moved to (300, 158)
Screenshot: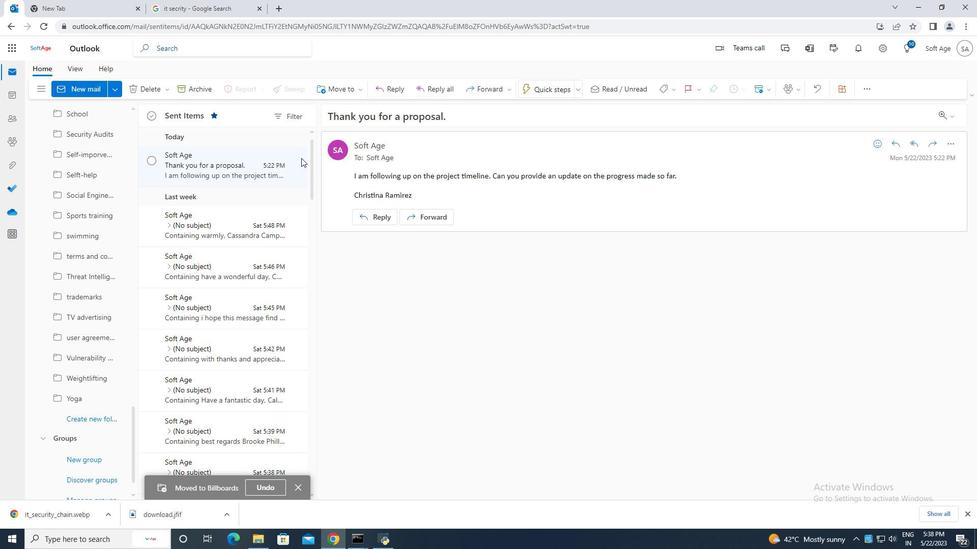 
